 Task: Install a package or library for your project using Visual Studio Code's integrated terminal.
Action: Mouse moved to (244, 22)
Screenshot: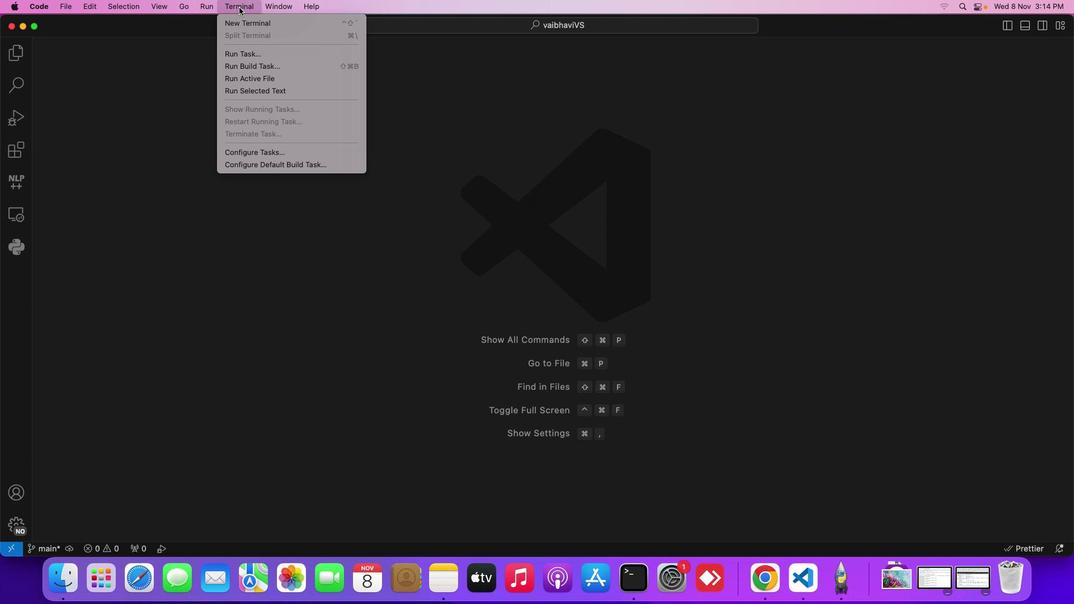 
Action: Mouse pressed left at (244, 22)
Screenshot: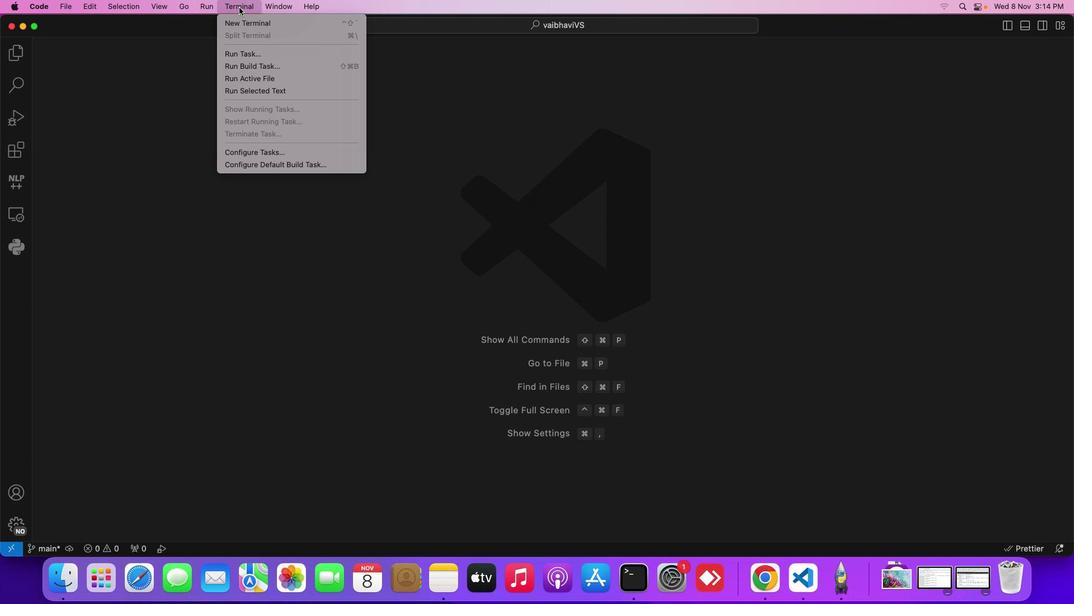 
Action: Mouse moved to (255, 36)
Screenshot: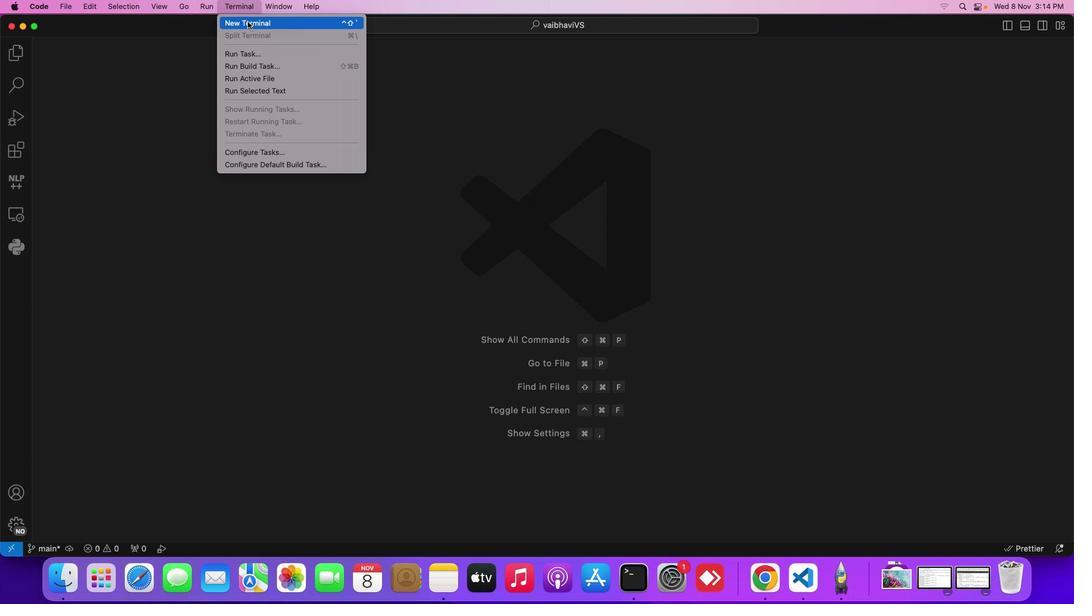 
Action: Mouse pressed left at (255, 36)
Screenshot: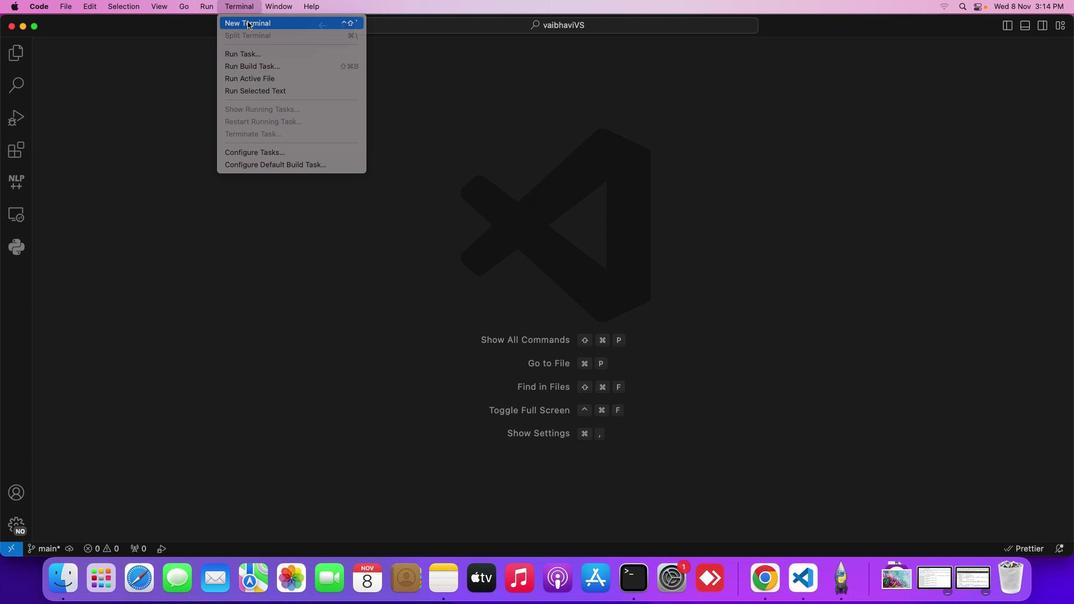 
Action: Mouse moved to (219, 305)
Screenshot: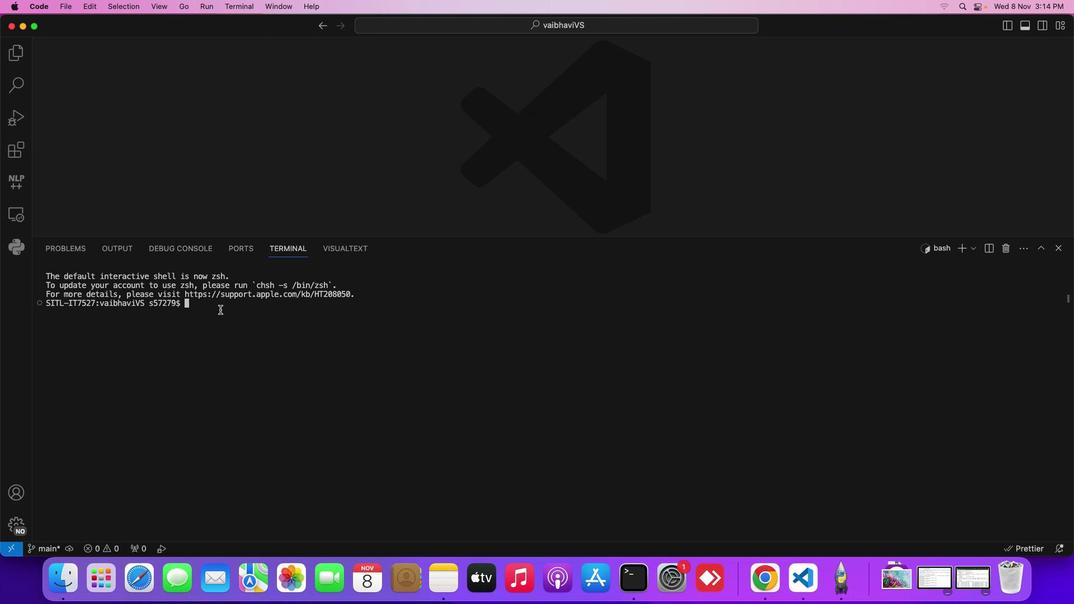 
Action: Mouse pressed left at (219, 305)
Screenshot: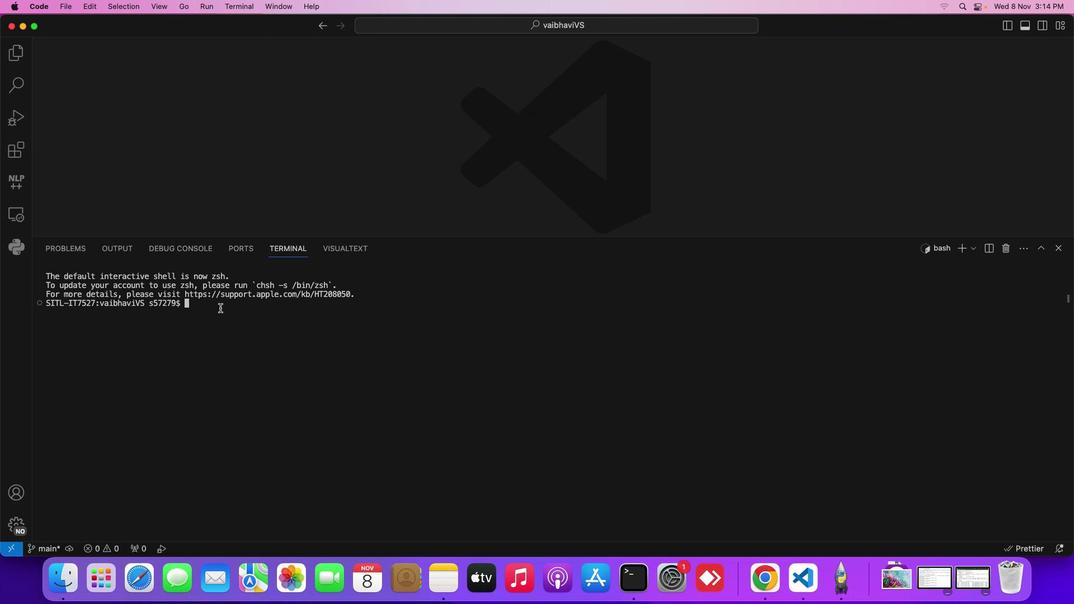 
Action: Mouse moved to (219, 303)
Screenshot: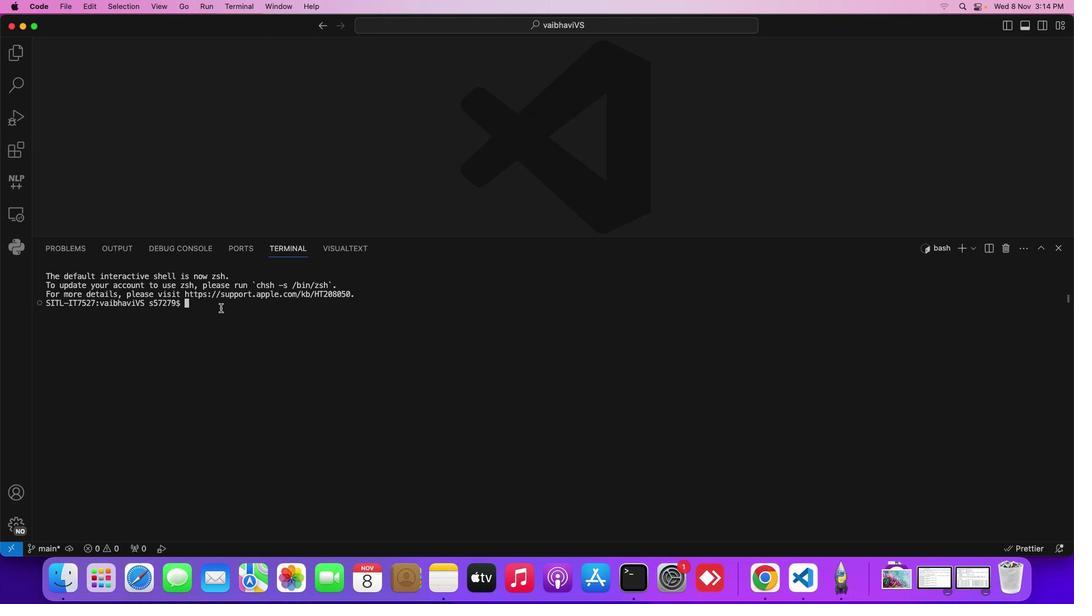 
Action: Key pressed 'n''p''m'Key.space'i''n''s''t''a''l''l'Key.space'e''x''p''r''e''s''s'Key.enter
Screenshot: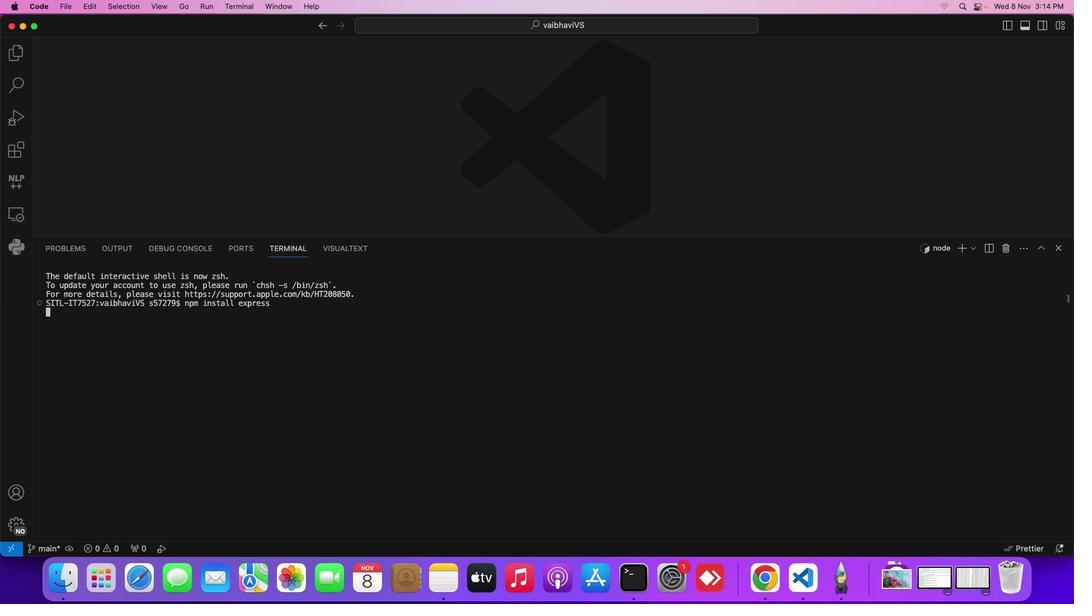 
